 Task: Create a blank project BlazePath with privacy Public and default view as List and in the team Taskers . Create three sections in the project as To-Do, Doing and Done
Action: Mouse moved to (61, 189)
Screenshot: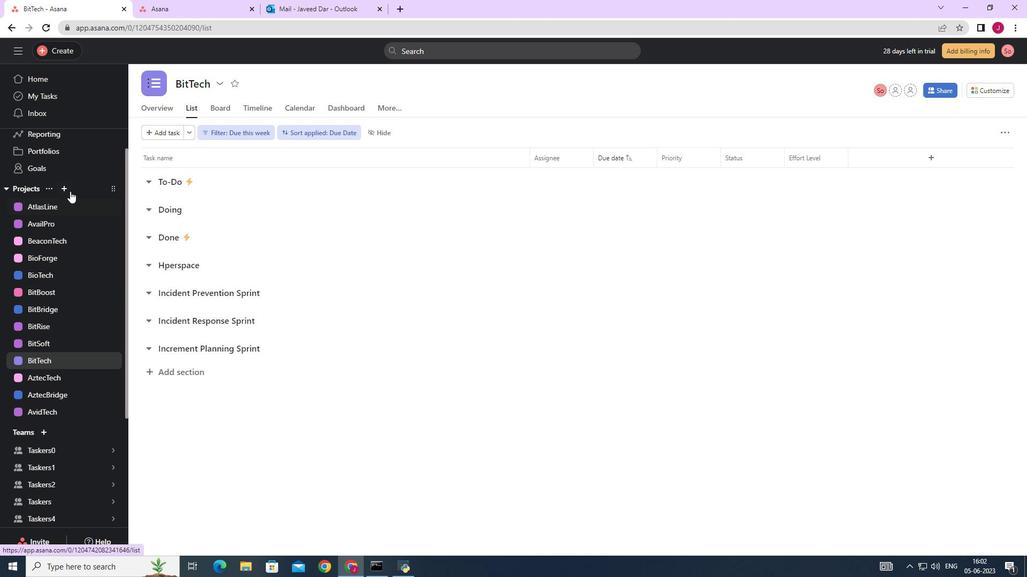 
Action: Mouse pressed left at (61, 189)
Screenshot: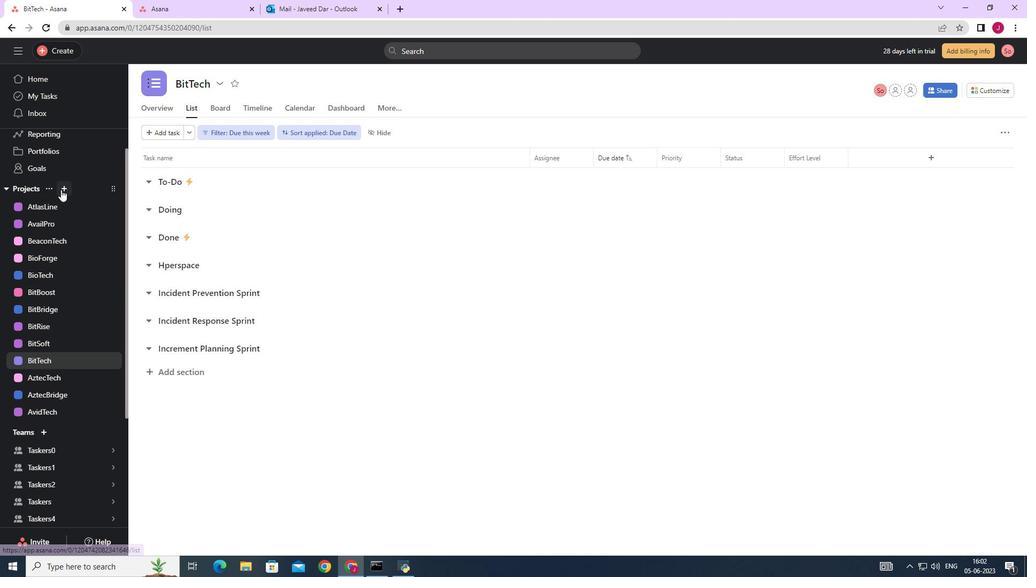 
Action: Mouse moved to (105, 213)
Screenshot: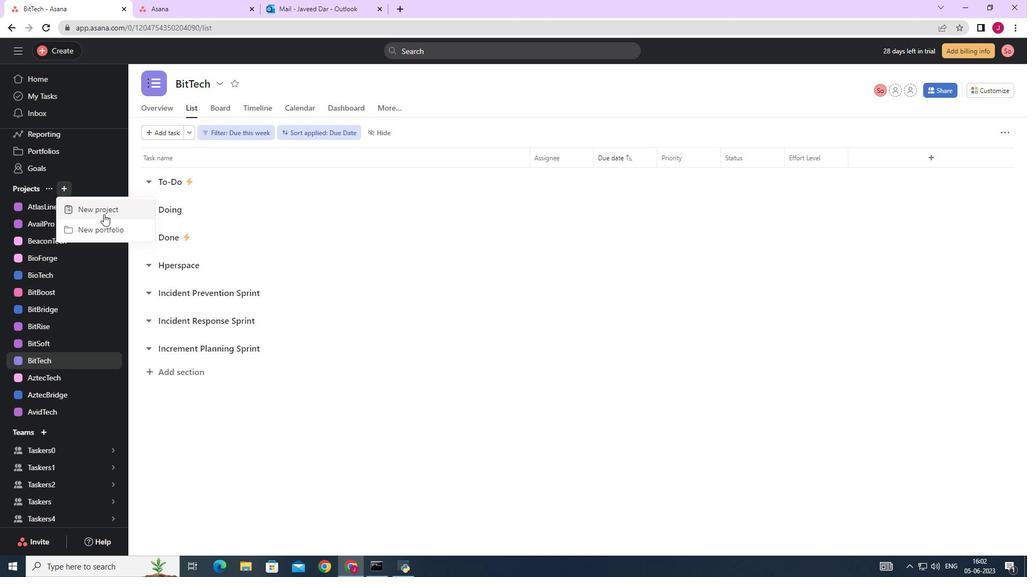 
Action: Mouse pressed left at (105, 213)
Screenshot: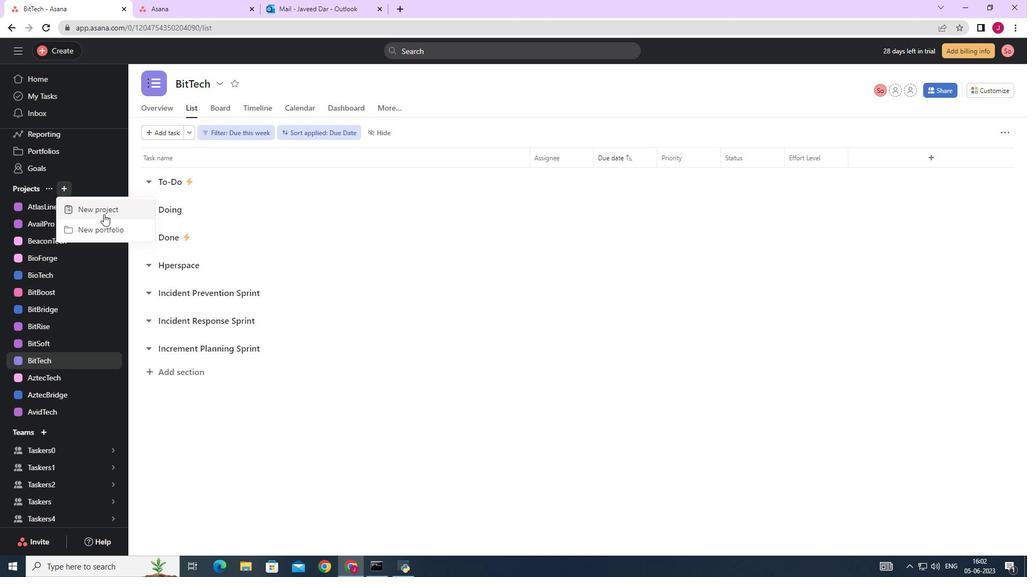 
Action: Mouse moved to (448, 226)
Screenshot: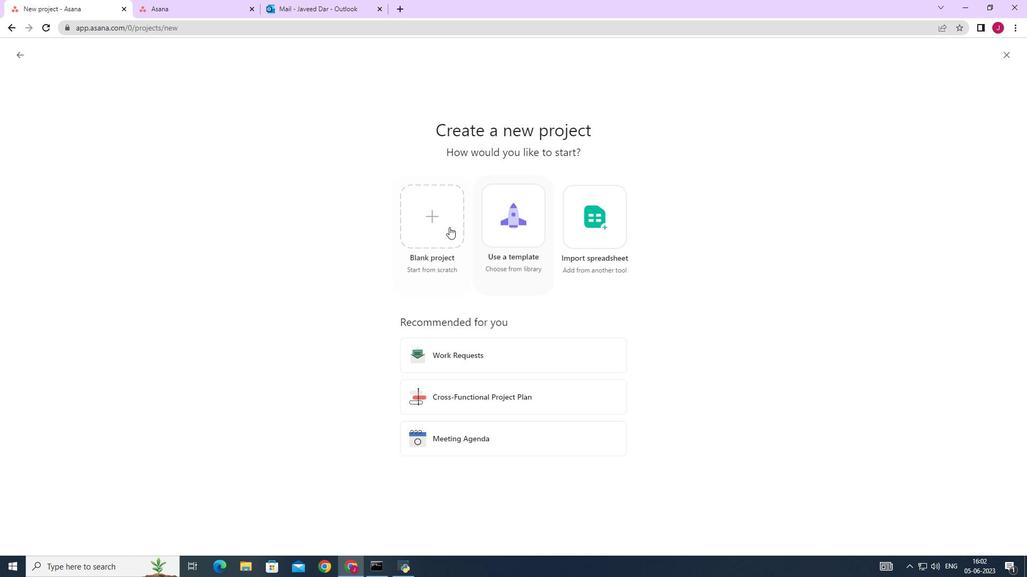 
Action: Mouse pressed left at (448, 226)
Screenshot: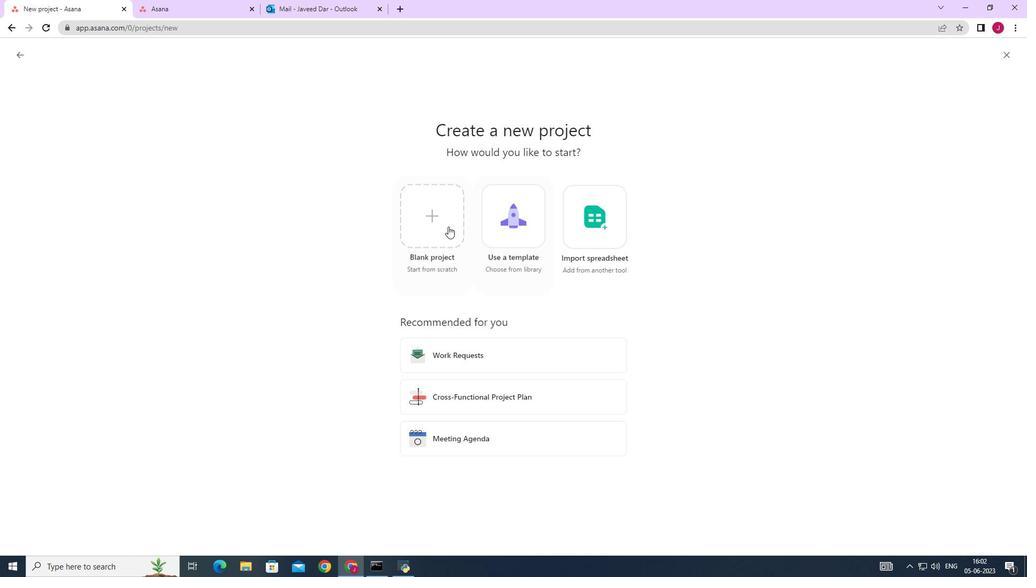 
Action: Mouse moved to (280, 132)
Screenshot: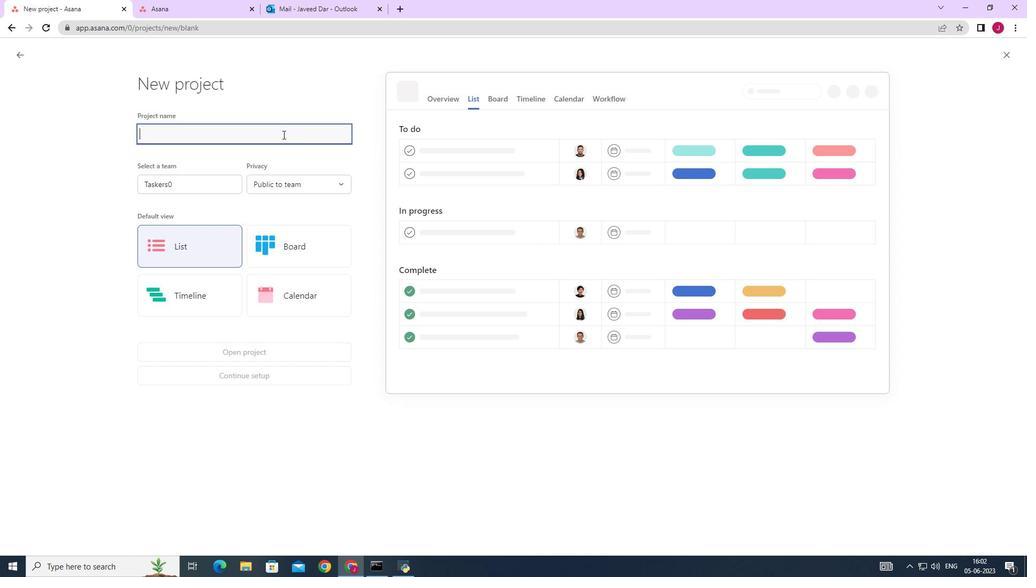 
Action: Key pressed <Key.caps_lock>B<Key.caps_lock>laze<Key.caps_lock>P<Key.caps_lock>ath
Screenshot: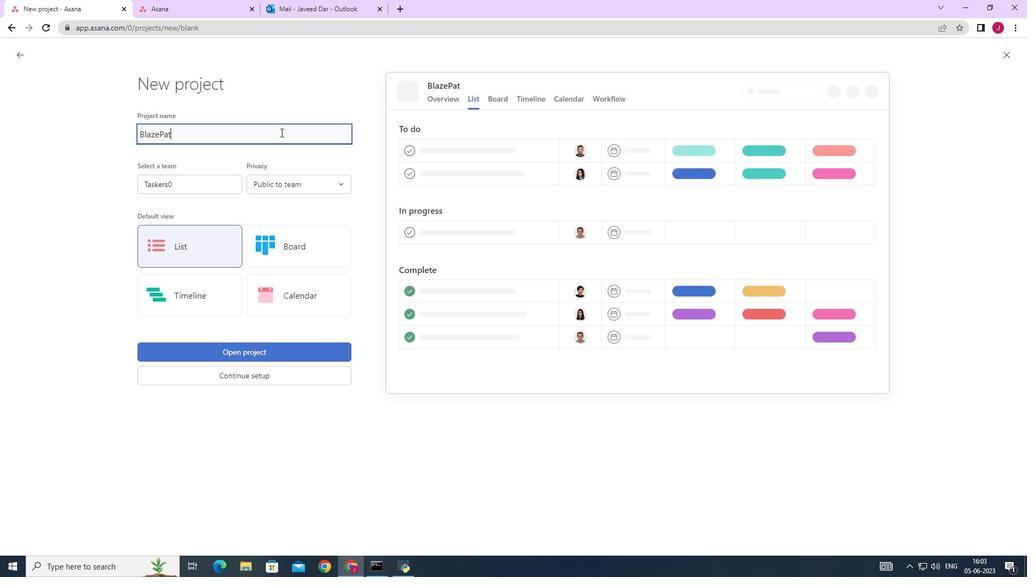 
Action: Mouse moved to (211, 179)
Screenshot: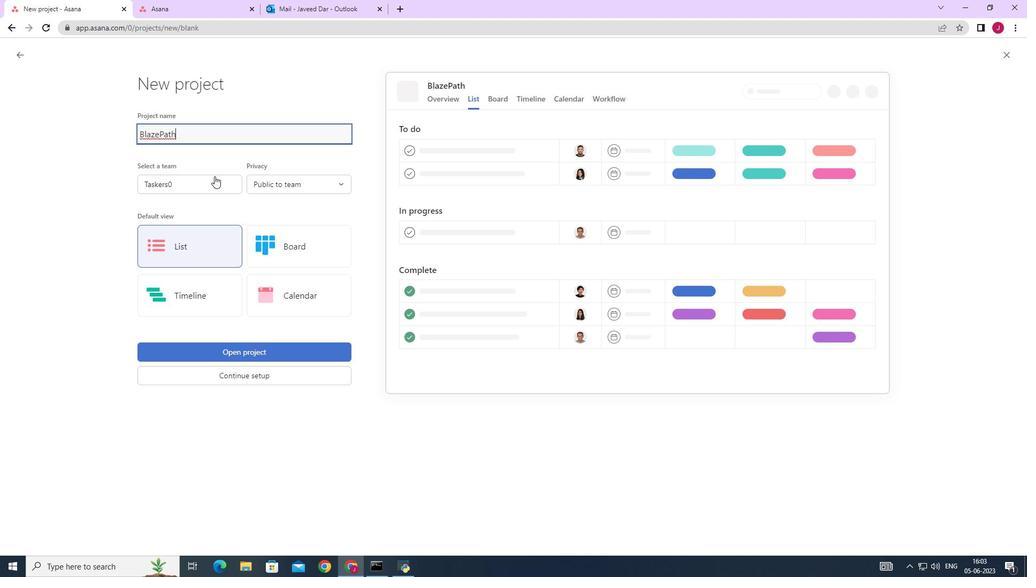 
Action: Mouse pressed left at (211, 179)
Screenshot: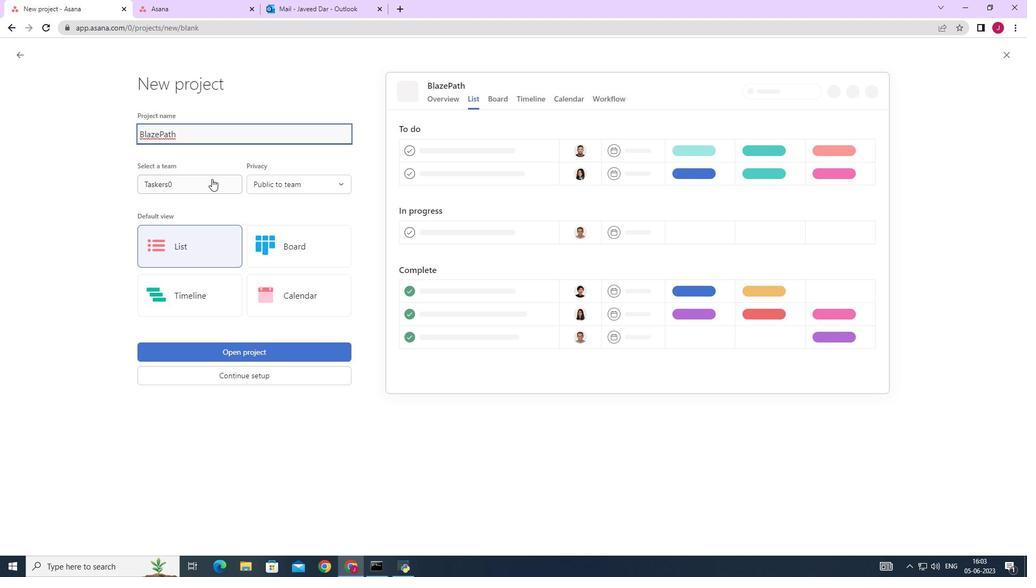 
Action: Mouse moved to (201, 210)
Screenshot: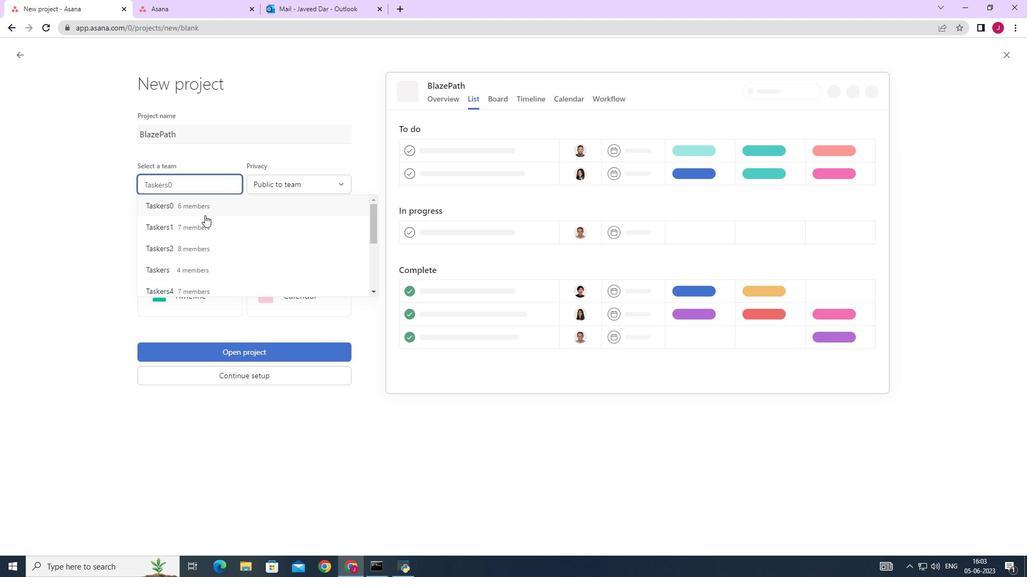 
Action: Mouse pressed left at (201, 210)
Screenshot: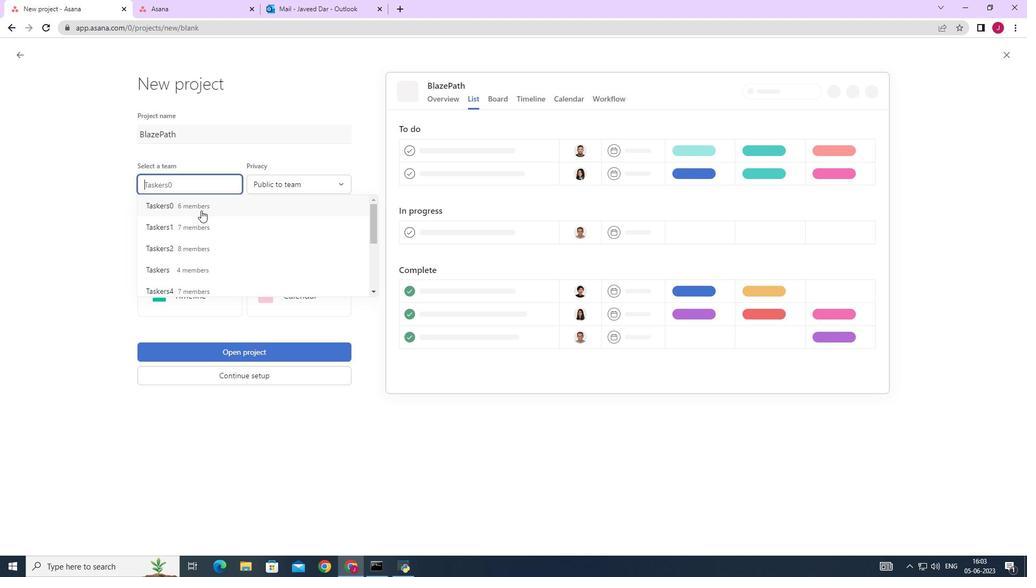 
Action: Mouse moved to (310, 189)
Screenshot: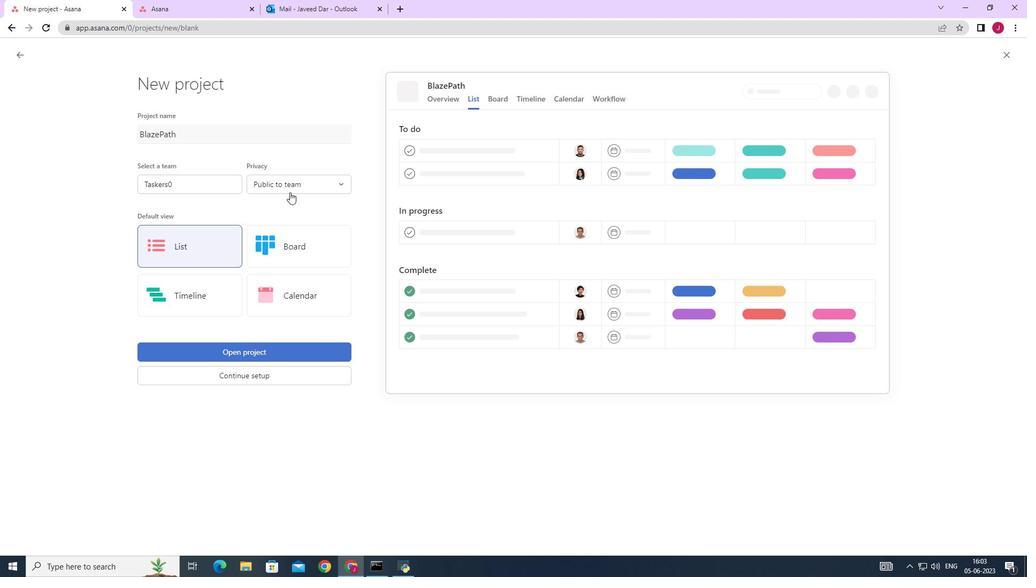 
Action: Mouse pressed left at (310, 189)
Screenshot: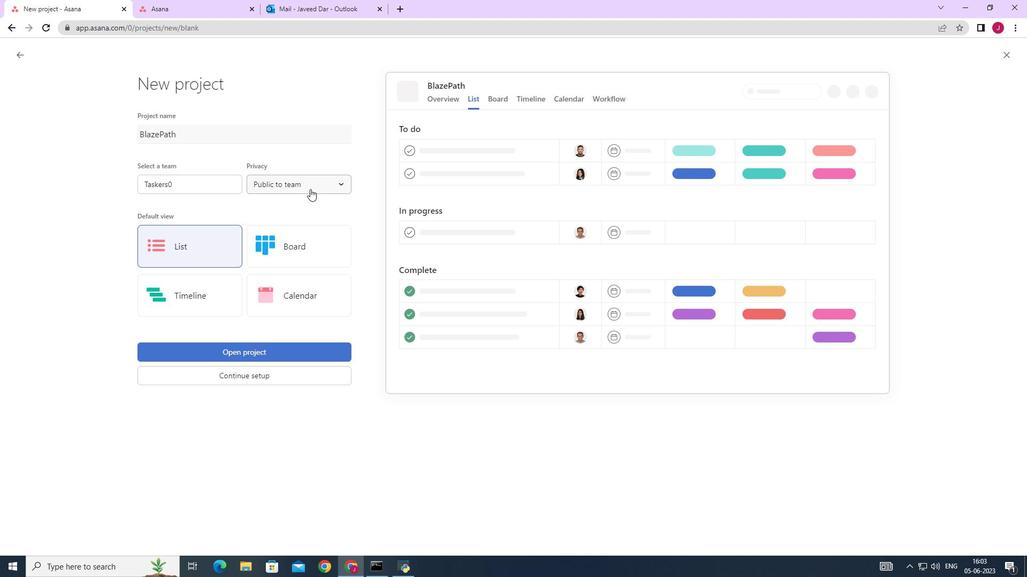 
Action: Mouse moved to (287, 203)
Screenshot: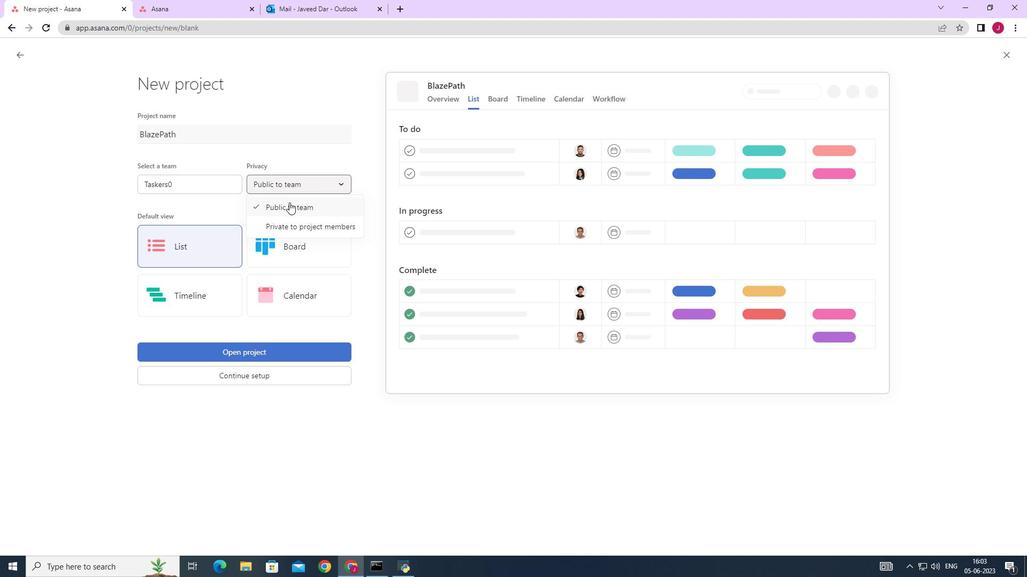 
Action: Mouse pressed left at (287, 203)
Screenshot: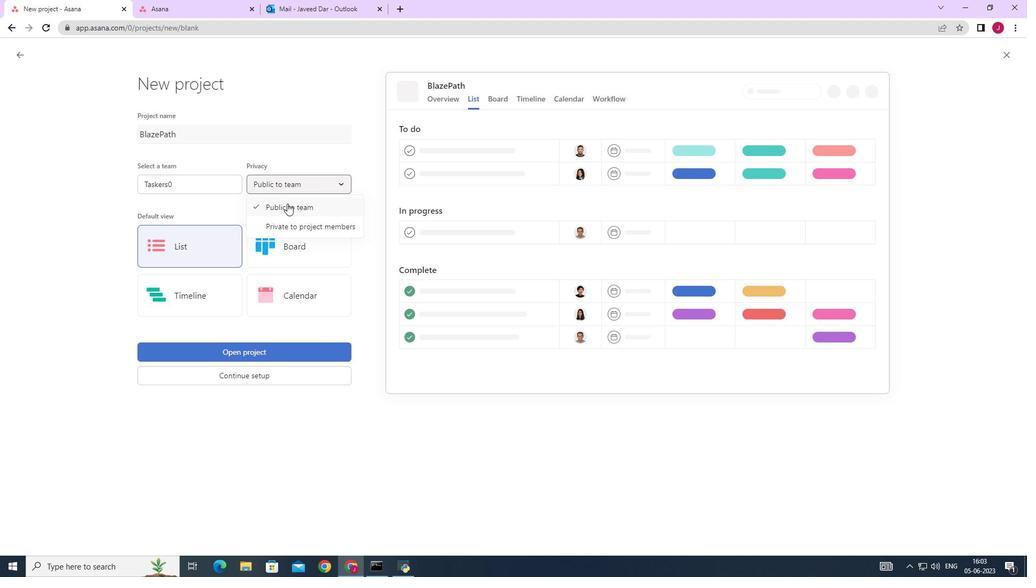 
Action: Mouse moved to (212, 240)
Screenshot: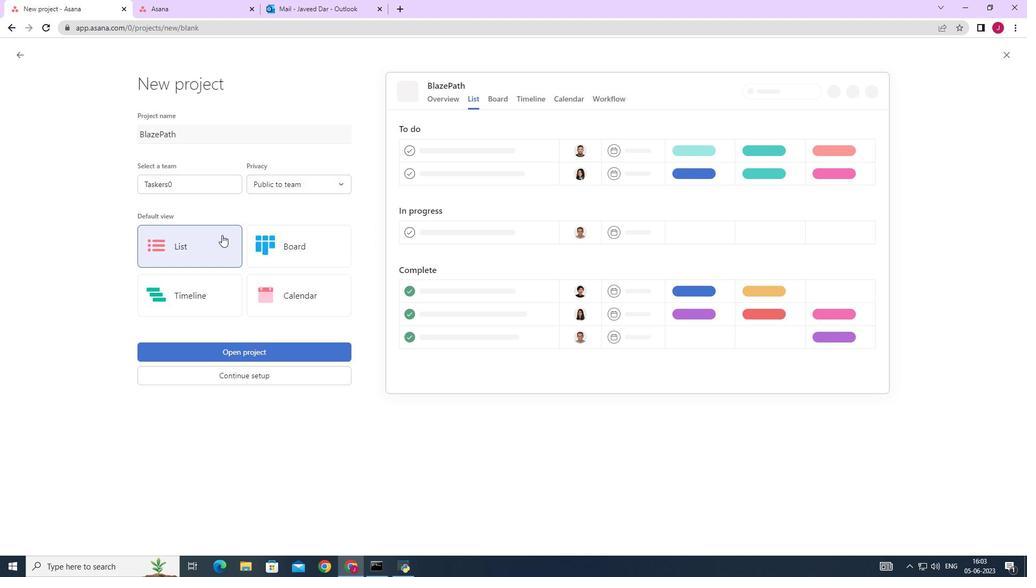 
Action: Mouse pressed left at (212, 240)
Screenshot: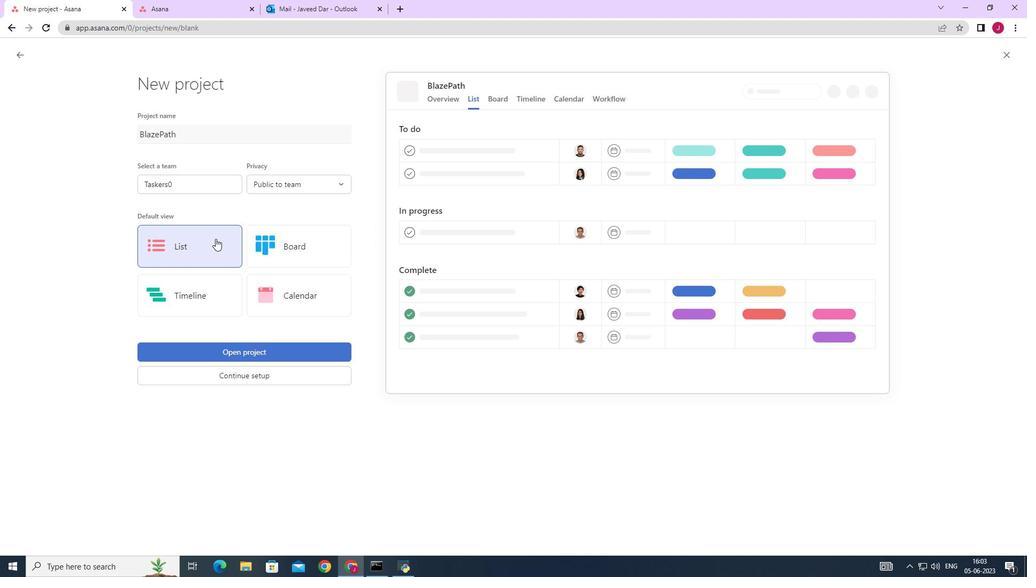 
Action: Mouse moved to (240, 353)
Screenshot: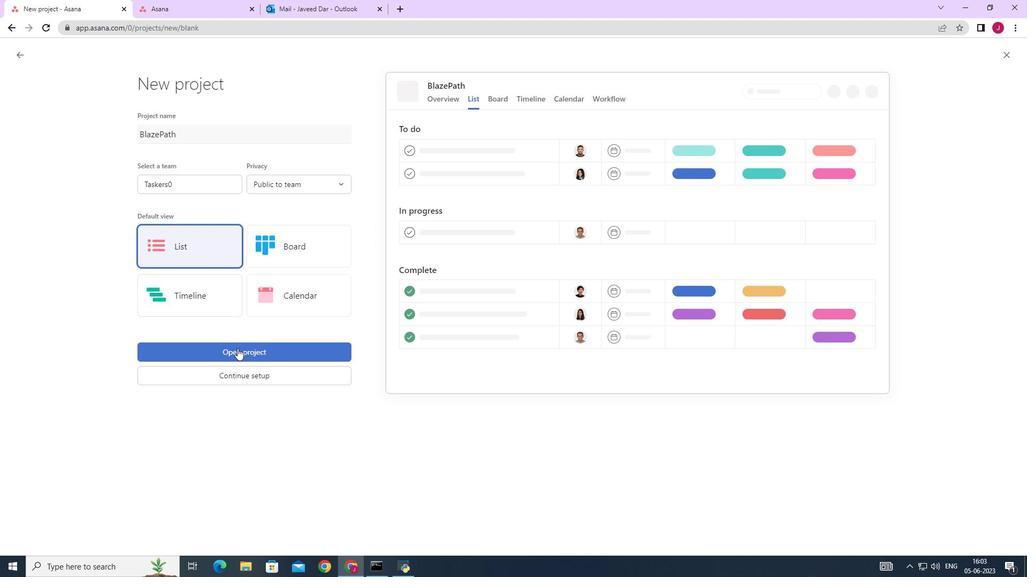 
Action: Mouse pressed left at (240, 353)
Screenshot: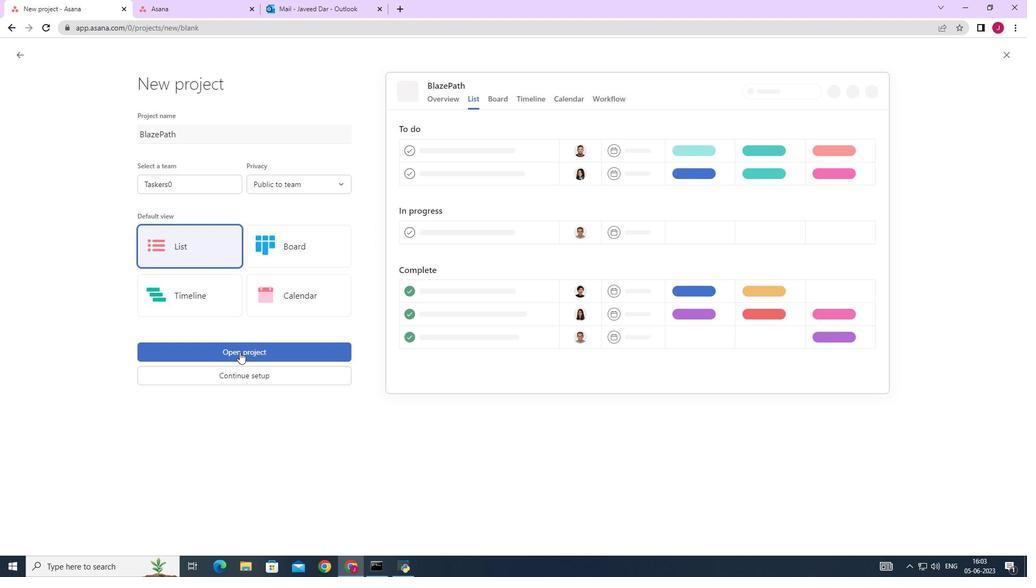 
Action: Mouse moved to (191, 234)
Screenshot: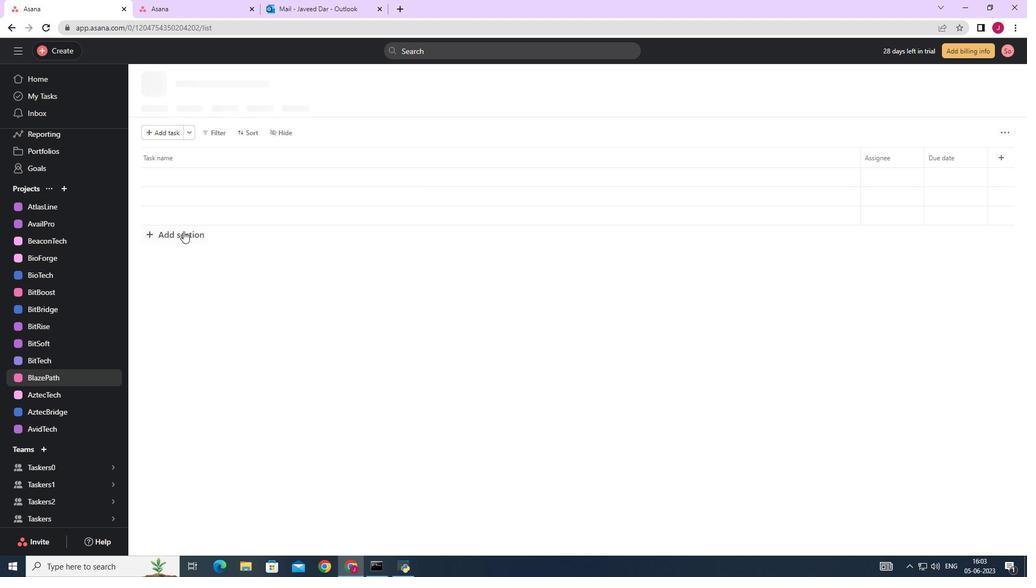 
Action: Mouse pressed left at (191, 234)
Screenshot: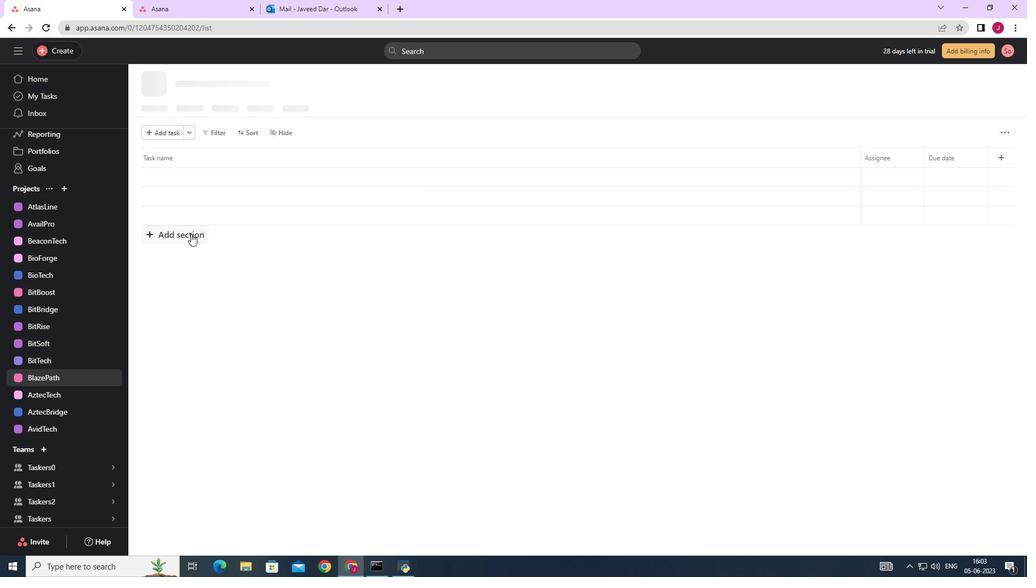 
Action: Key pressed <Key.caps_lock>T<Key.caps_lock>o-<Key.caps_lock>D<Key.caps_lock>o
Screenshot: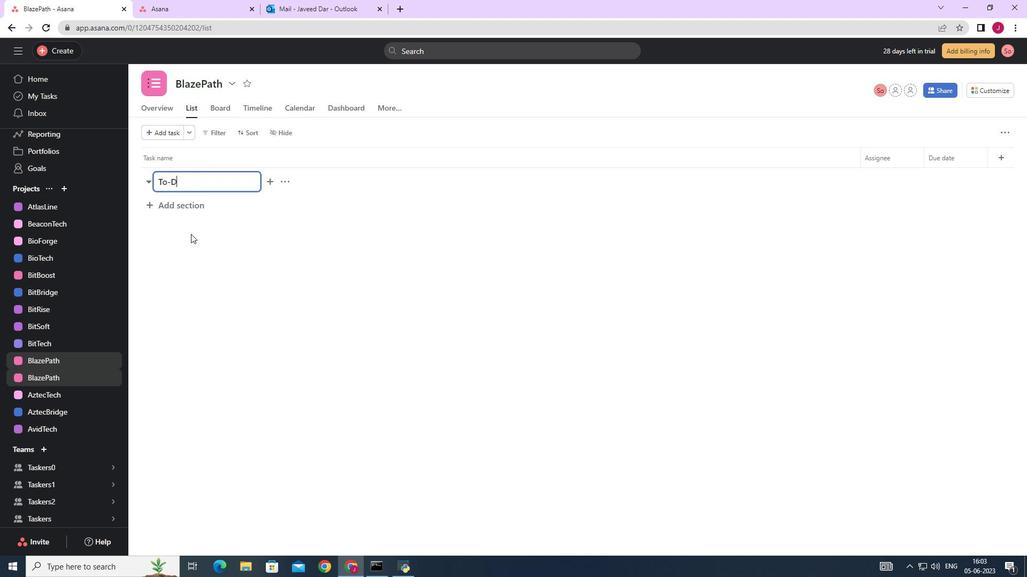 
Action: Mouse moved to (196, 202)
Screenshot: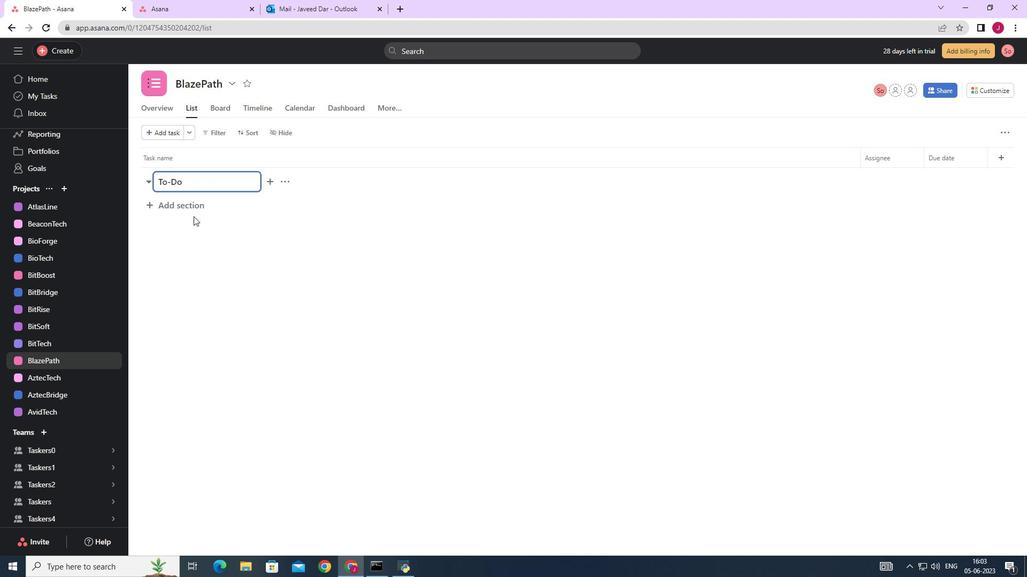 
Action: Mouse pressed left at (196, 202)
Screenshot: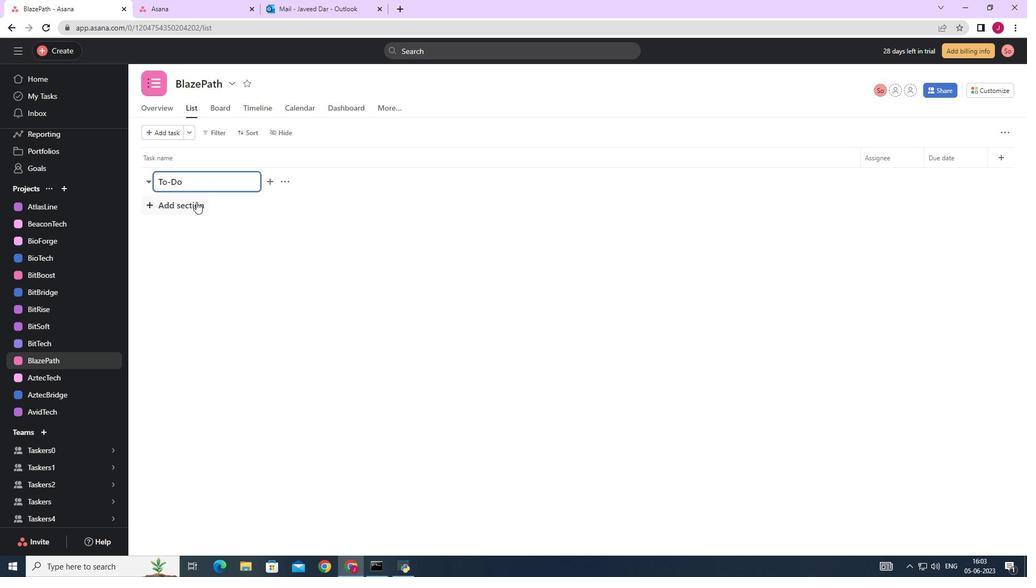 
Action: Mouse moved to (196, 201)
Screenshot: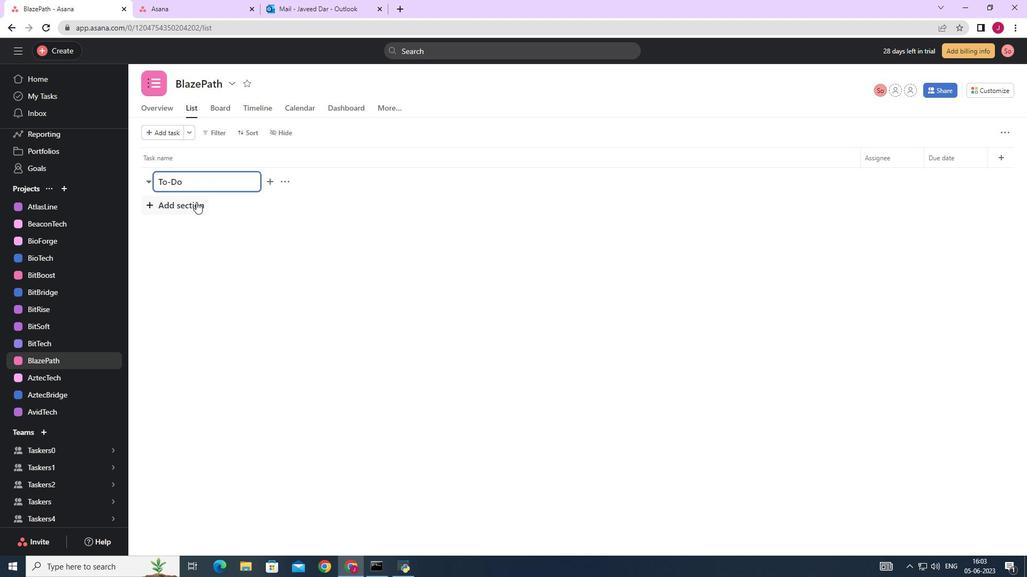 
Action: Key pressed <Key.caps_lock>D<Key.caps_lock>oing
Screenshot: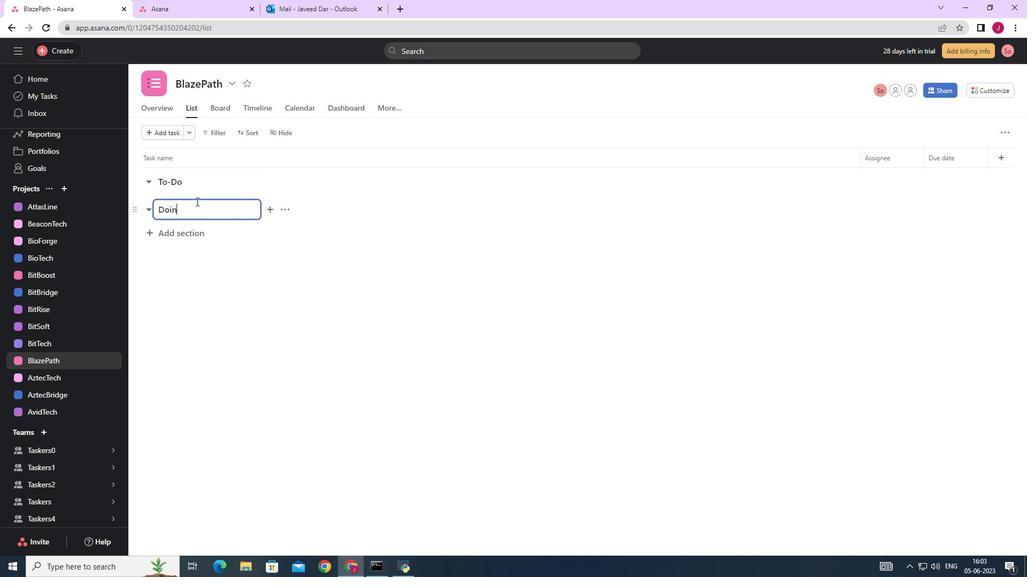
Action: Mouse moved to (192, 234)
Screenshot: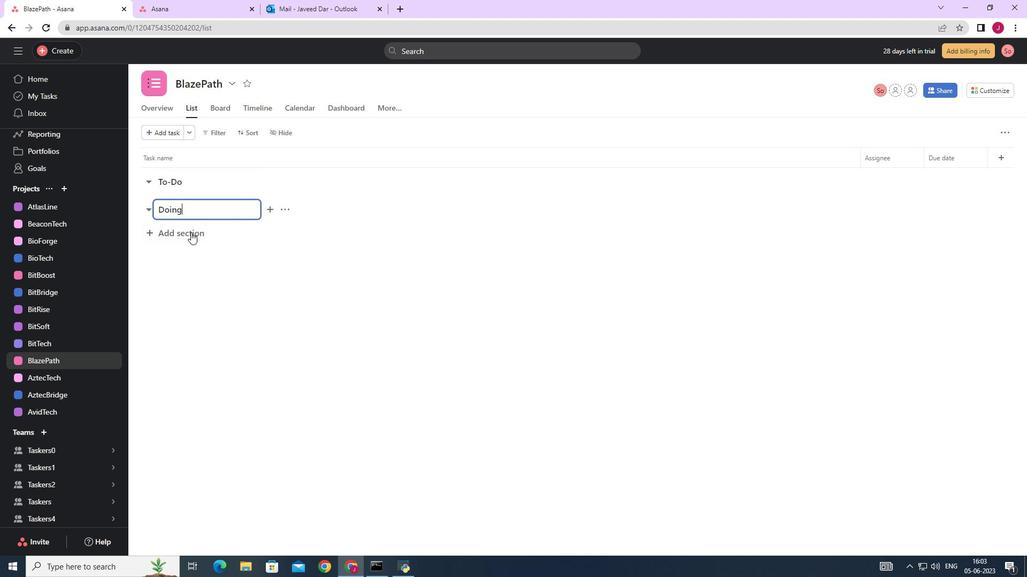 
Action: Mouse pressed left at (192, 234)
Screenshot: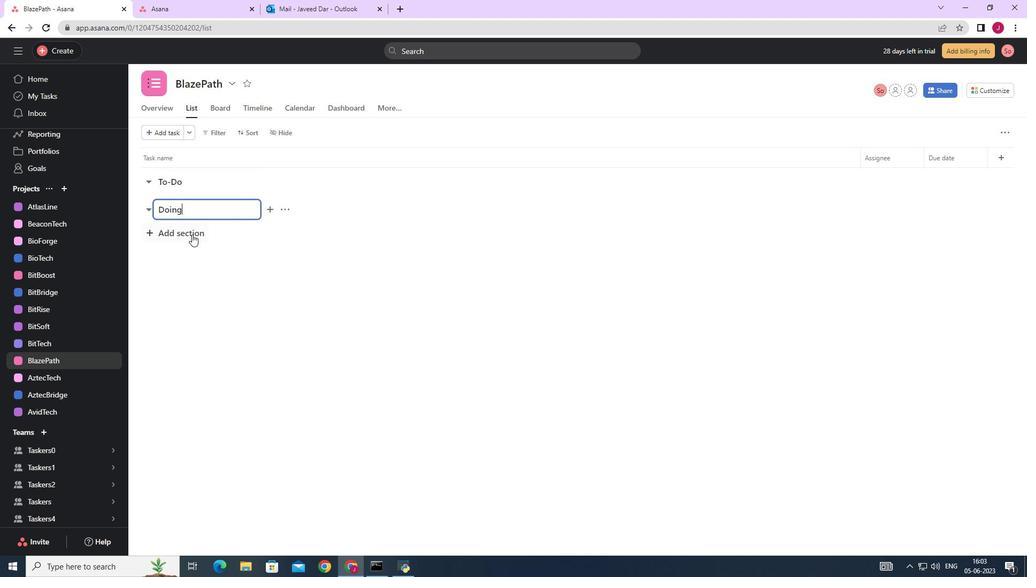 
Action: Mouse moved to (189, 233)
Screenshot: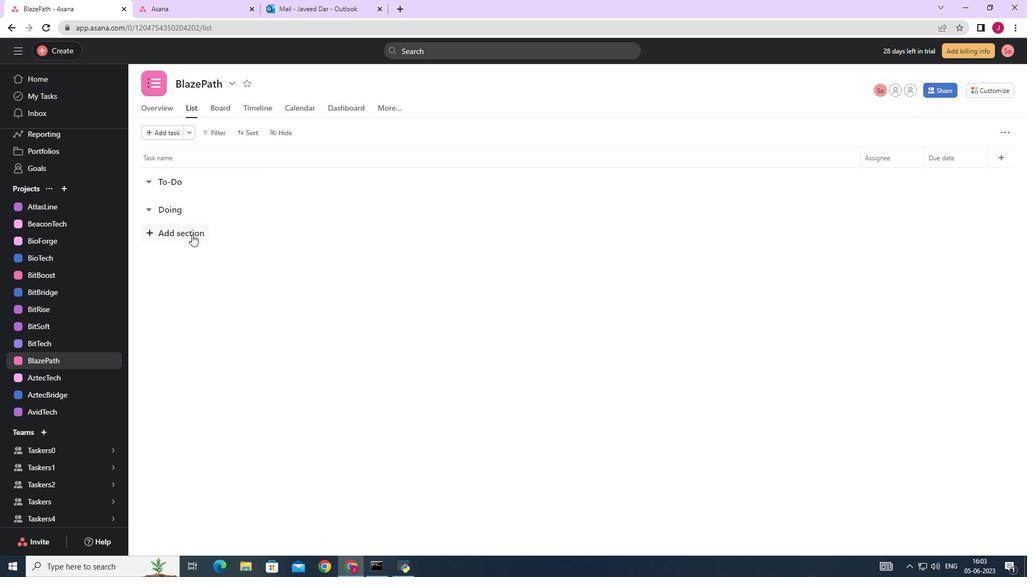 
Action: Key pressed <Key.caps_lock>D<Key.caps_lock>oi<Key.backspace>ne
Screenshot: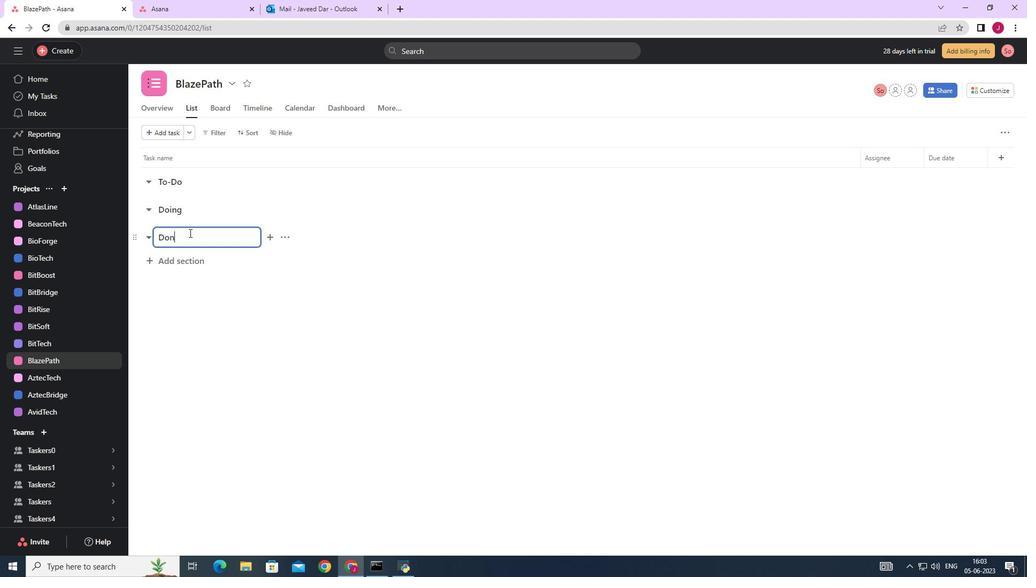 
Action: Mouse moved to (198, 258)
Screenshot: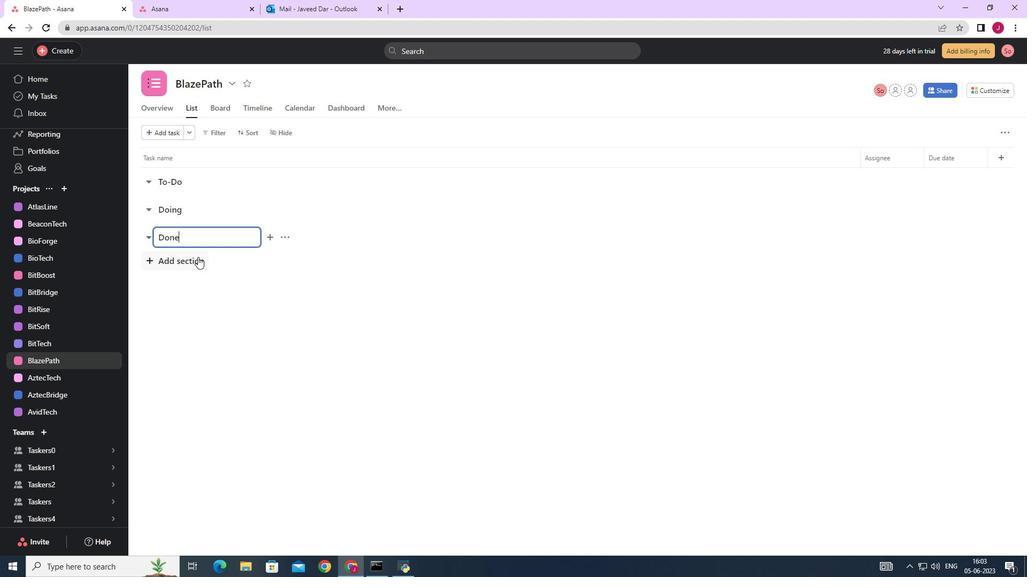 
Action: Mouse pressed left at (198, 258)
Screenshot: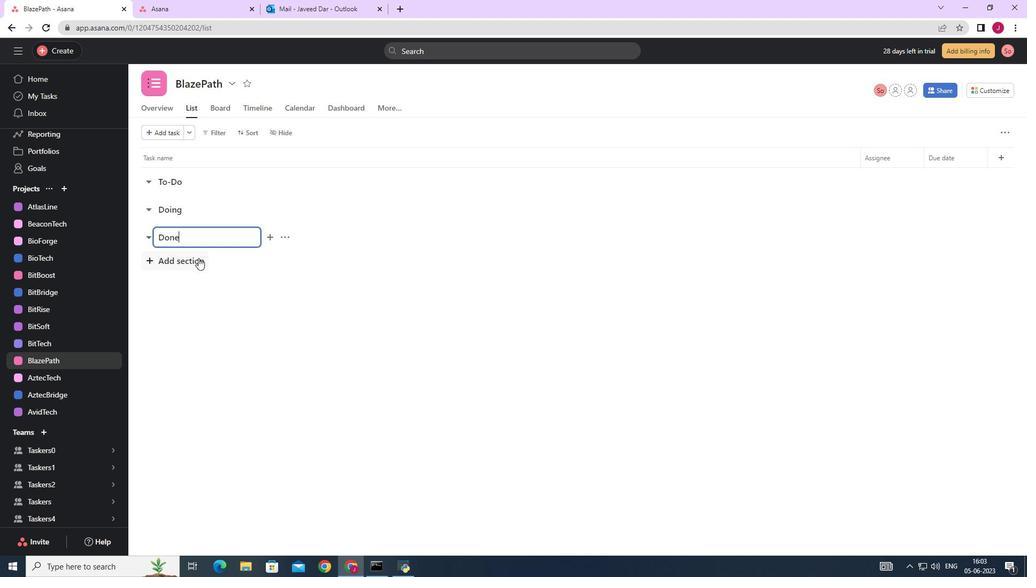 
Action: Mouse moved to (198, 259)
Screenshot: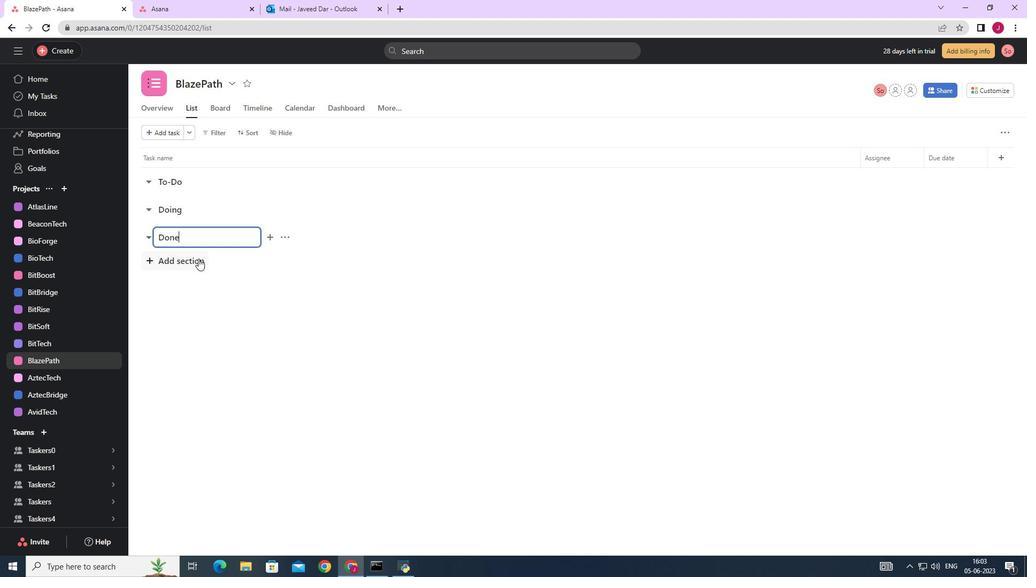 
